 Task: Move the task Integrate a new online faxing system for a company's communications to the section Done in the project AgileNova and filter the tasks in the project by Due this week
Action: Mouse moved to (49, 259)
Screenshot: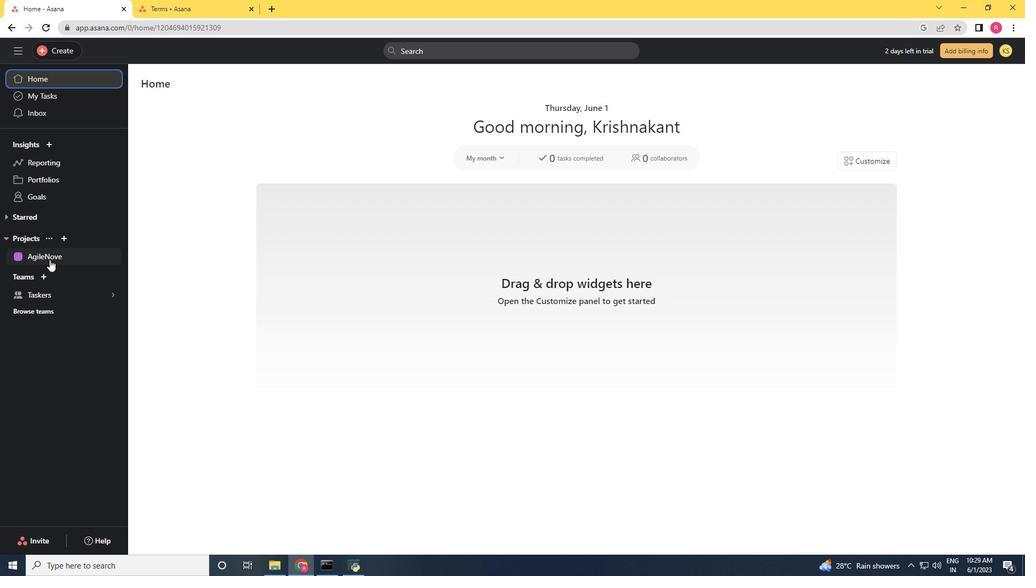 
Action: Mouse pressed left at (49, 259)
Screenshot: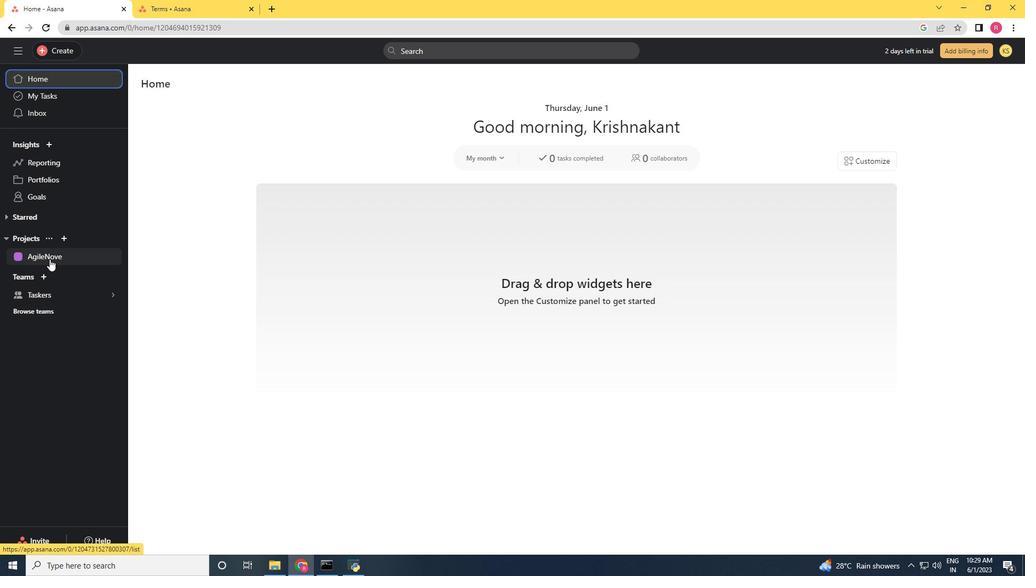 
Action: Mouse moved to (604, 196)
Screenshot: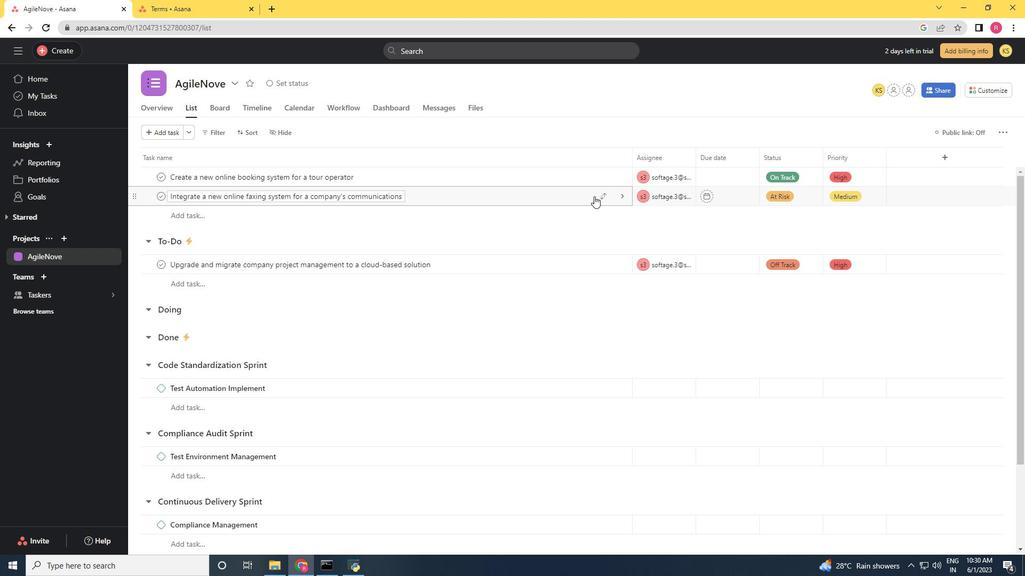 
Action: Mouse pressed left at (604, 196)
Screenshot: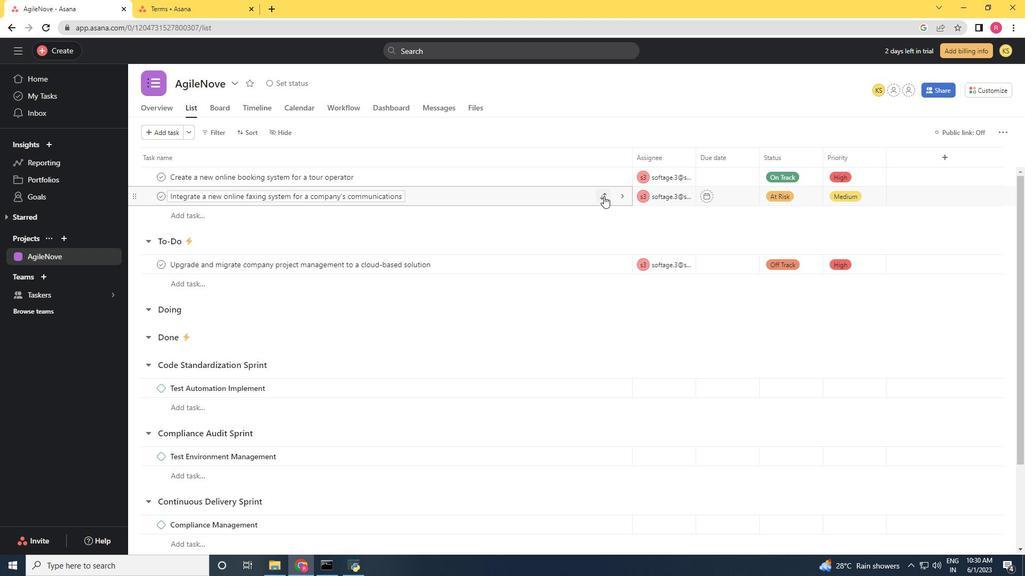 
Action: Mouse moved to (532, 286)
Screenshot: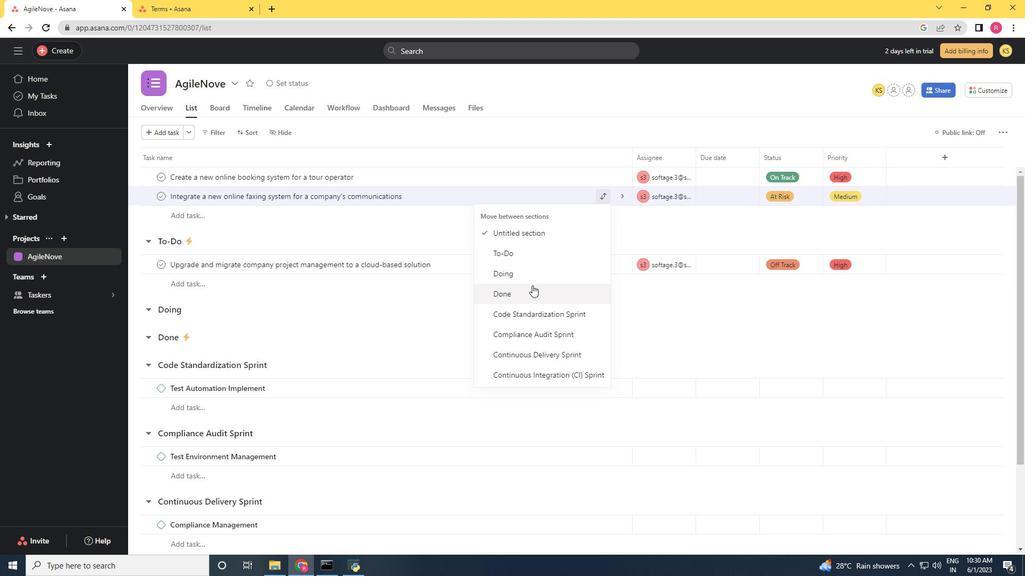 
Action: Mouse pressed left at (532, 286)
Screenshot: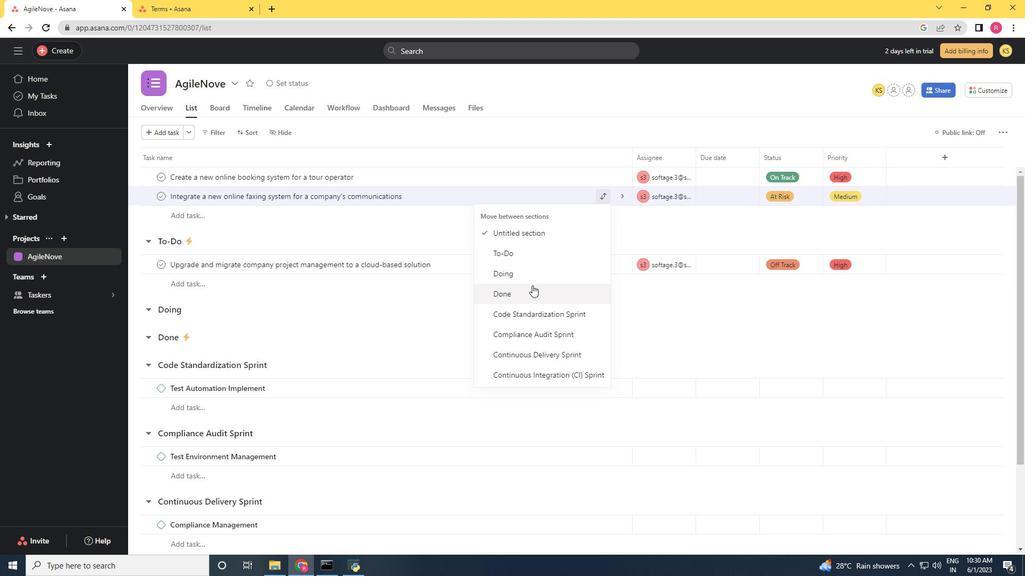 
Action: Mouse moved to (210, 126)
Screenshot: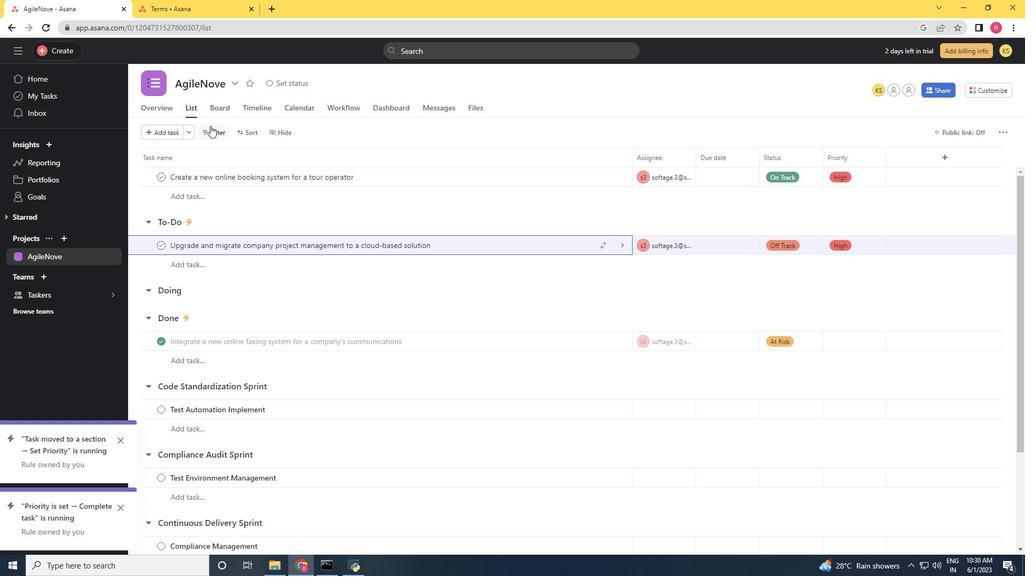 
Action: Mouse pressed left at (210, 126)
Screenshot: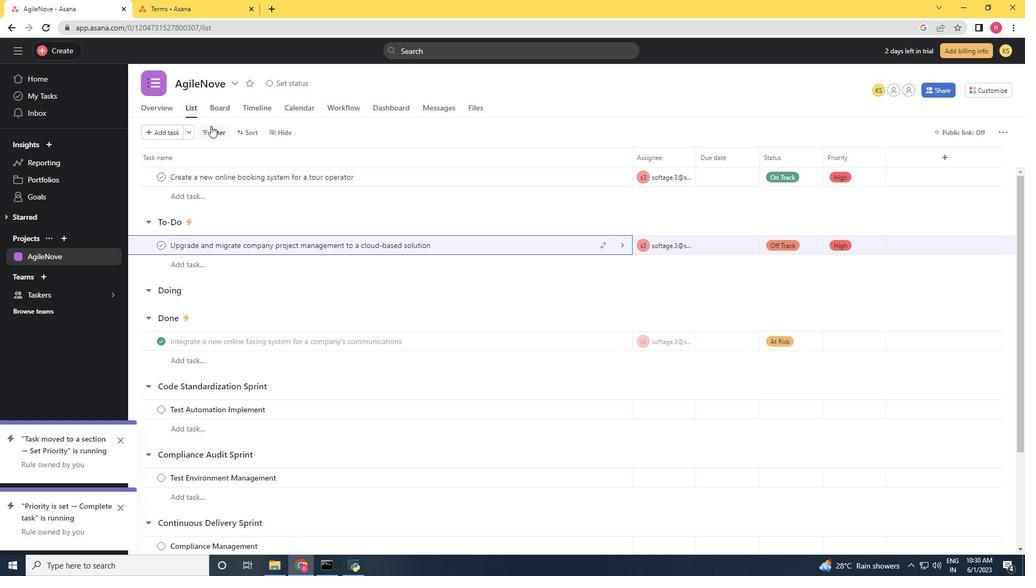 
Action: Mouse moved to (408, 176)
Screenshot: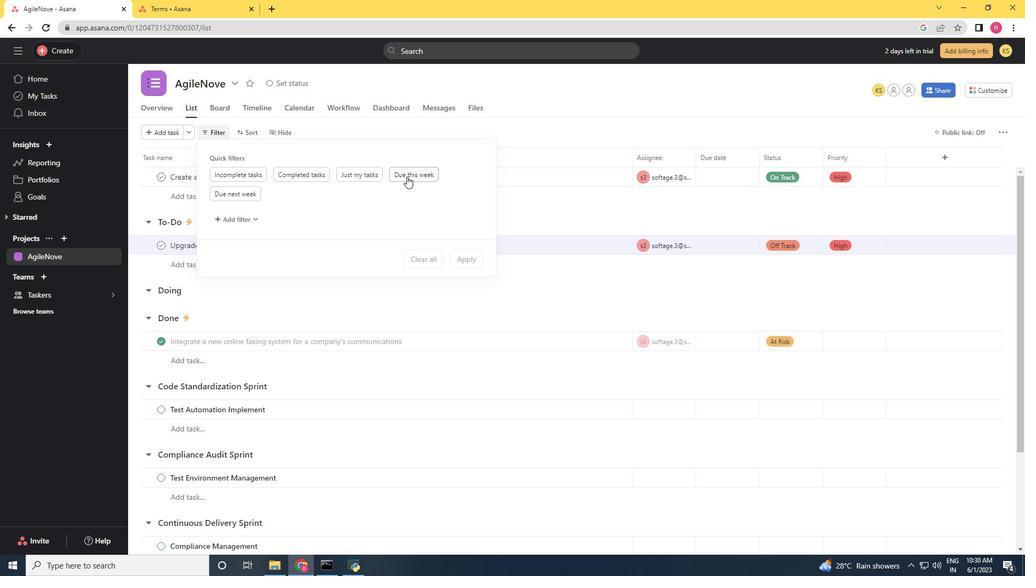 
Action: Mouse pressed left at (408, 176)
Screenshot: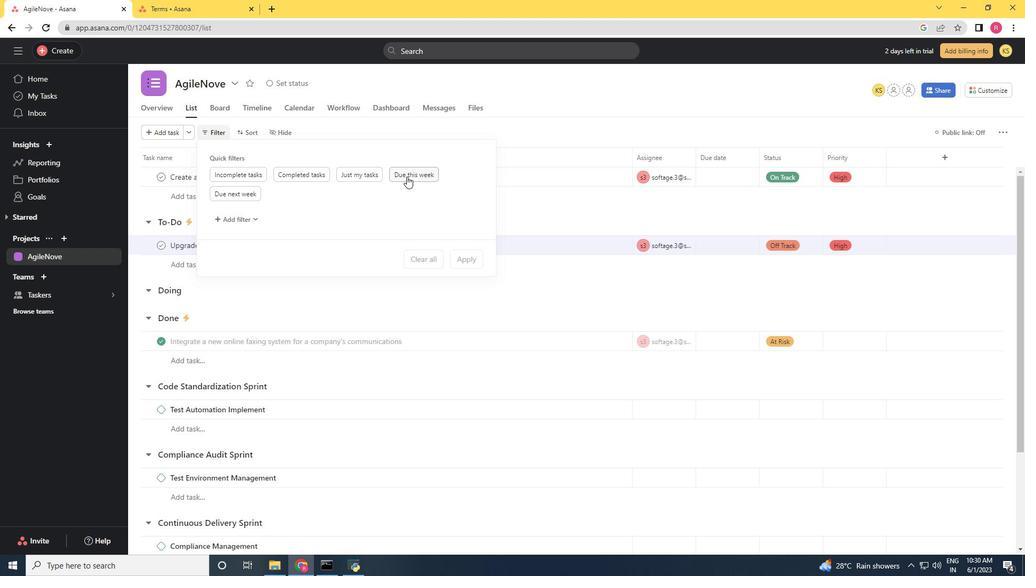 
Action: Mouse moved to (404, 178)
Screenshot: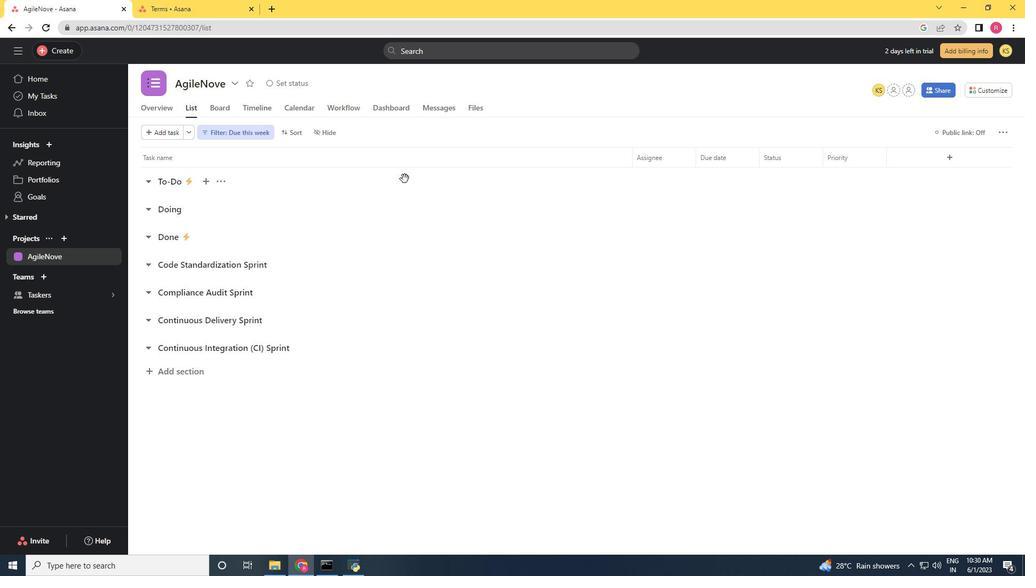
